 Task: Select arts and culture as the cause.
Action: Mouse pressed left at (813, 104)
Screenshot: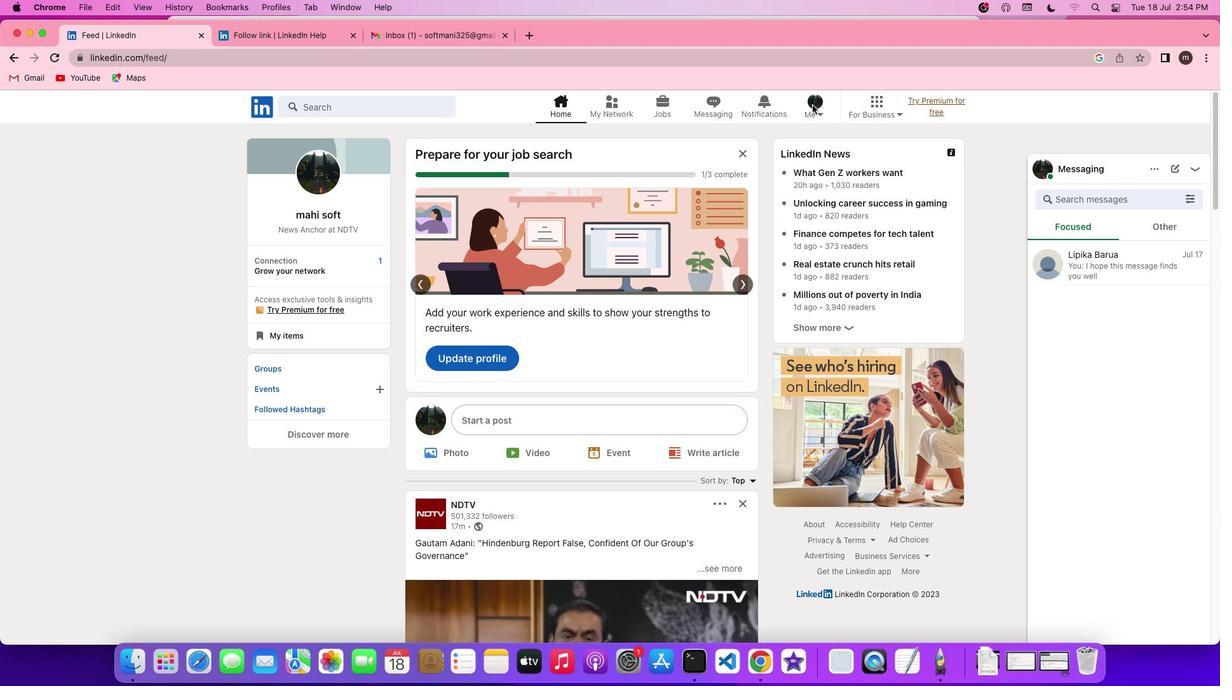 
Action: Mouse pressed left at (813, 104)
Screenshot: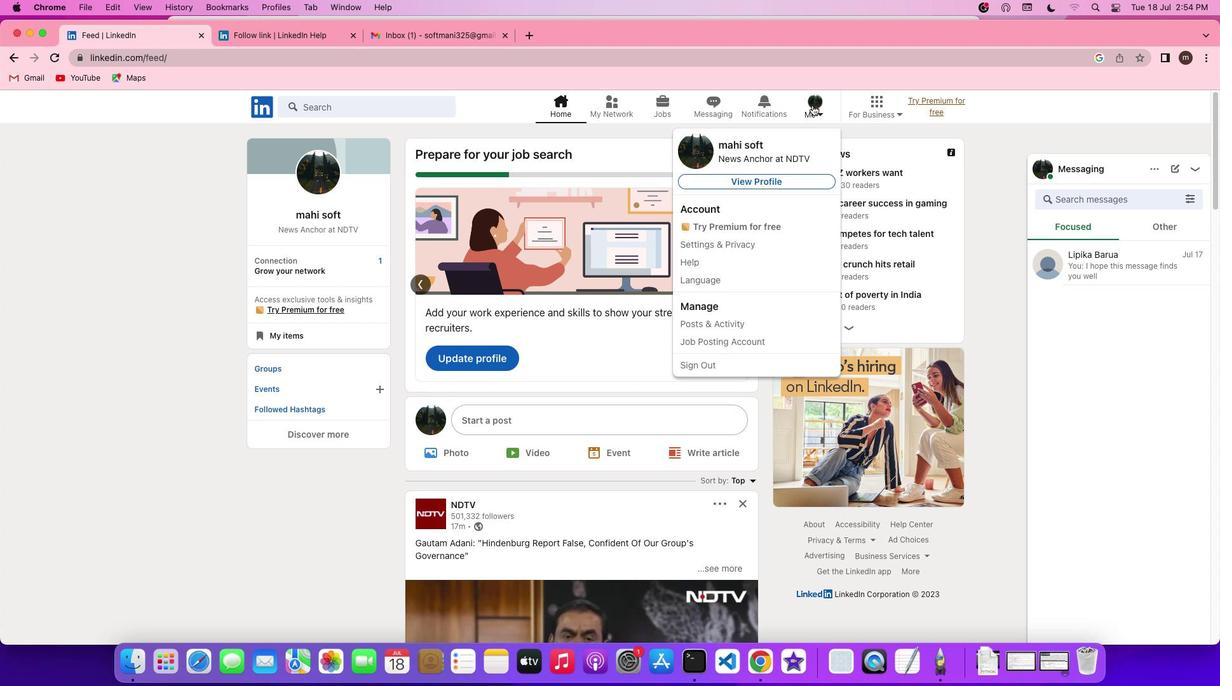 
Action: Mouse pressed left at (813, 104)
Screenshot: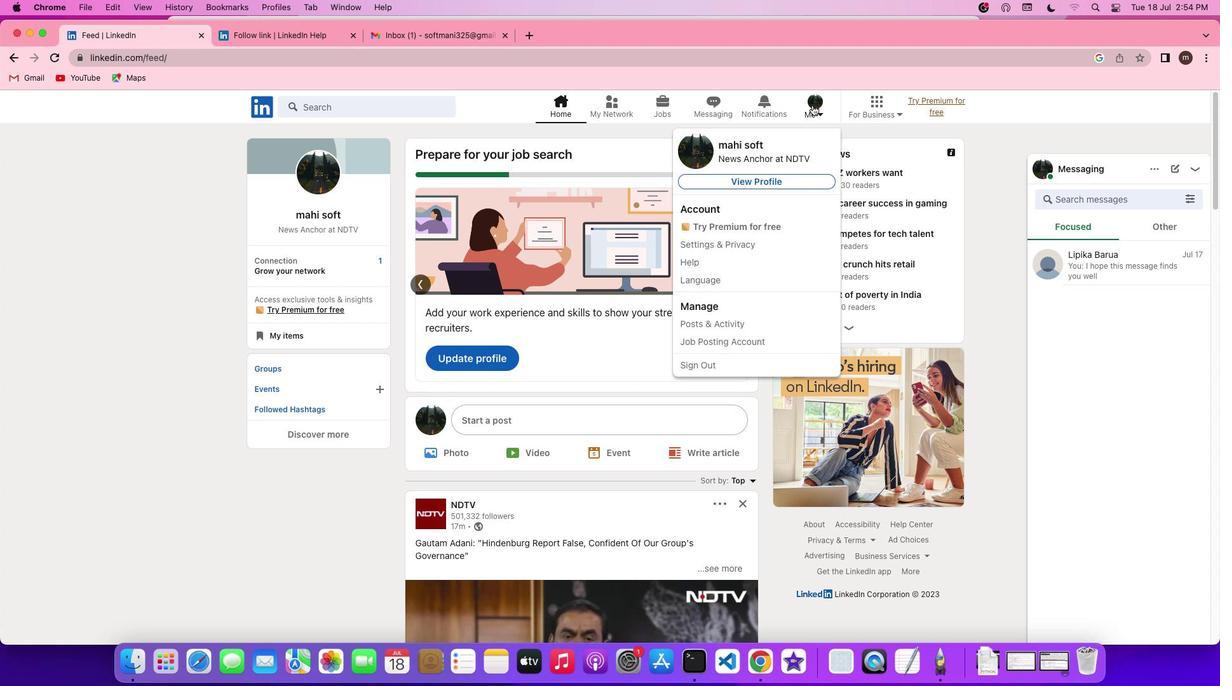 
Action: Mouse moved to (773, 178)
Screenshot: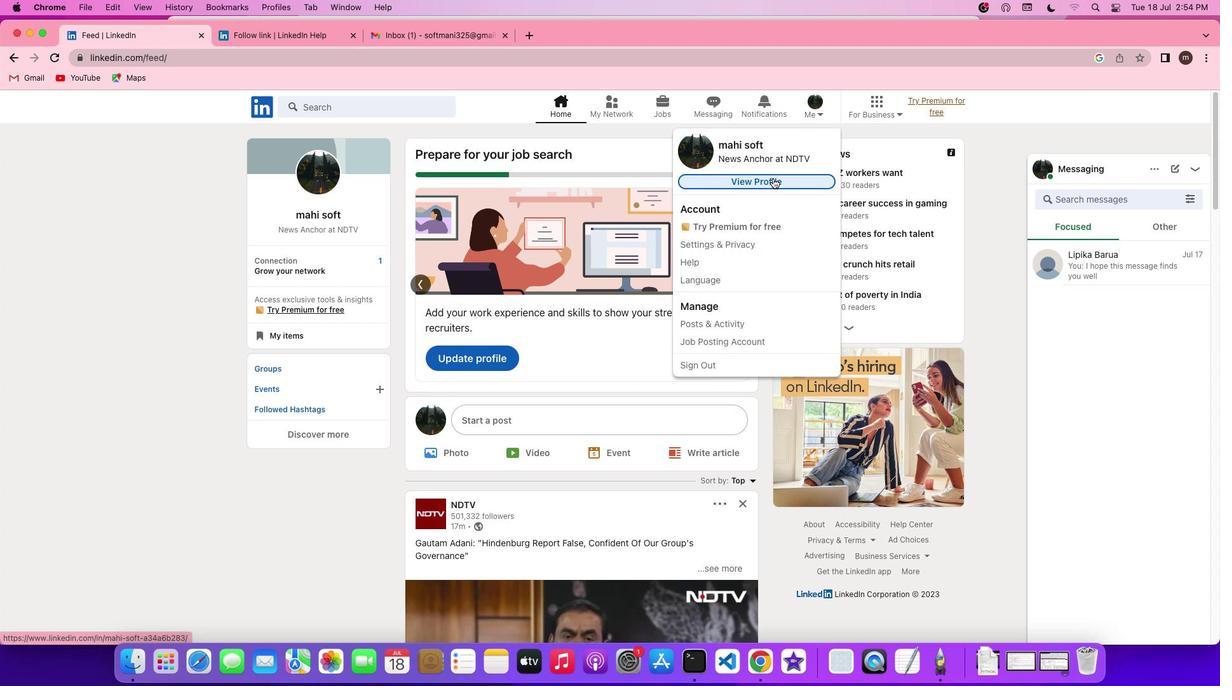 
Action: Mouse pressed left at (773, 178)
Screenshot: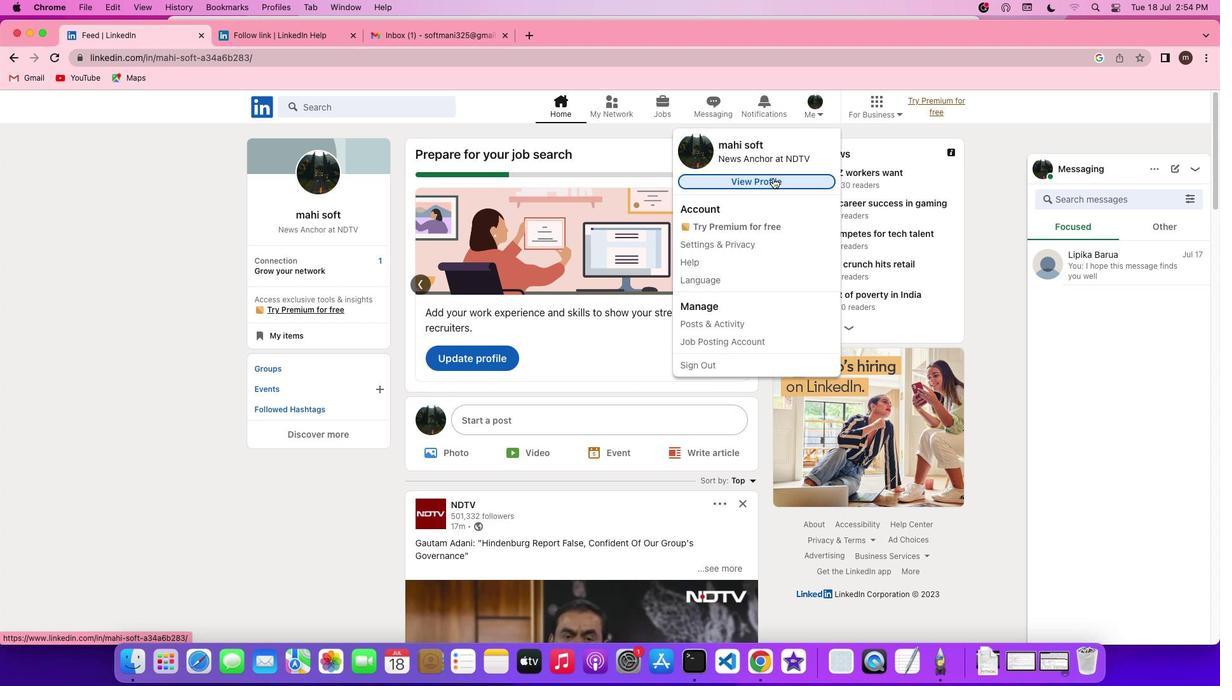 
Action: Mouse moved to (383, 383)
Screenshot: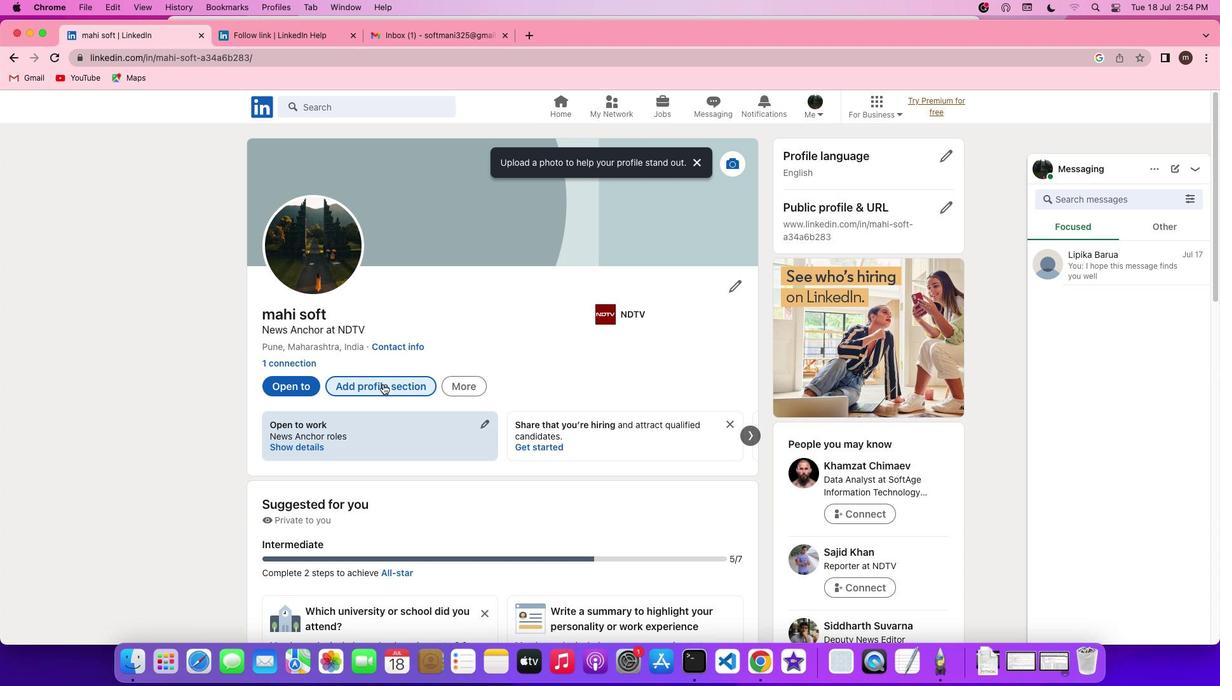
Action: Mouse pressed left at (383, 383)
Screenshot: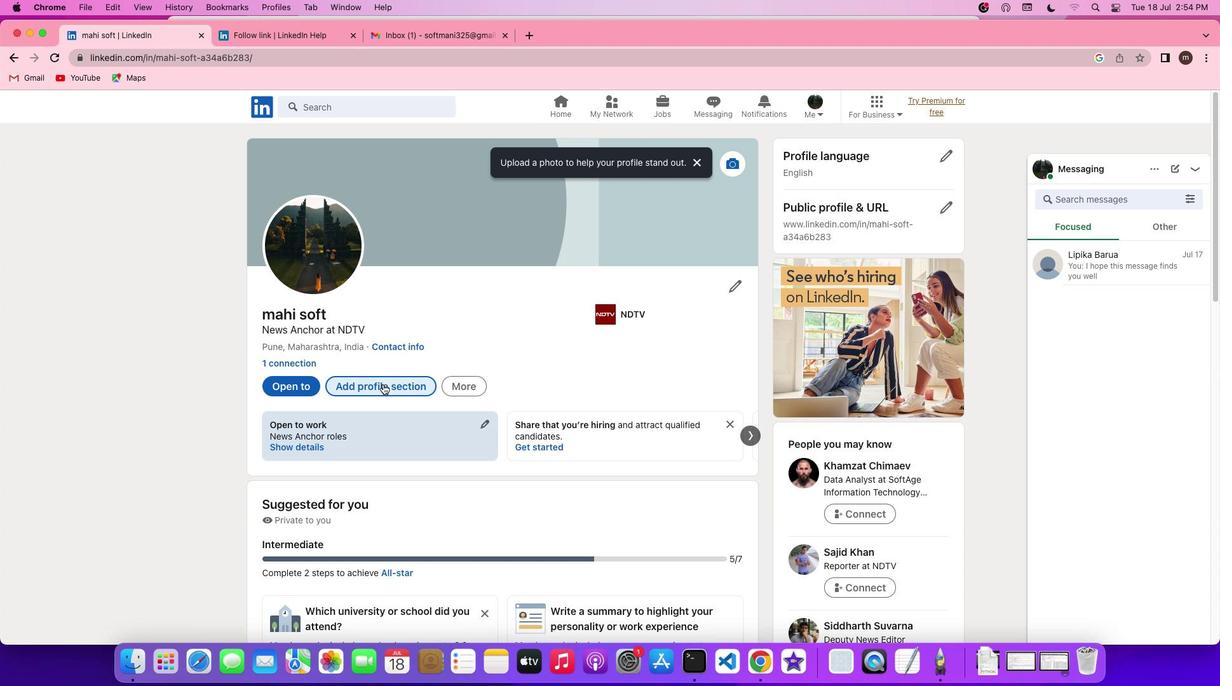 
Action: Mouse moved to (457, 403)
Screenshot: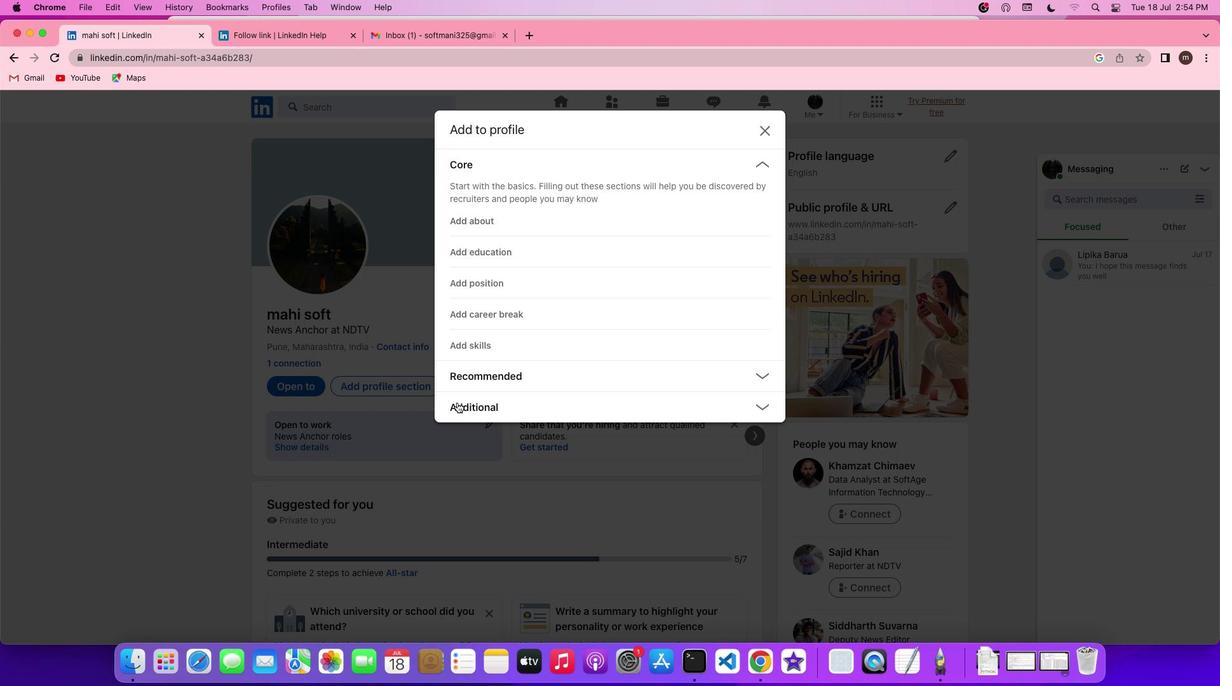 
Action: Mouse pressed left at (457, 403)
Screenshot: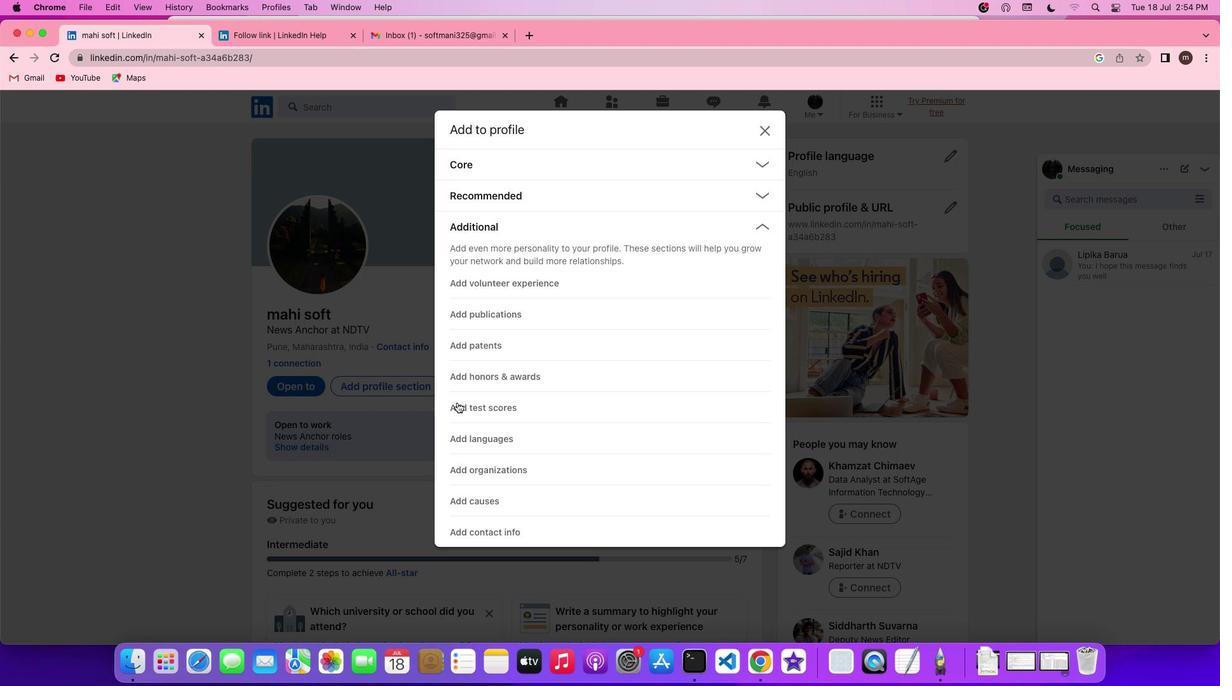 
Action: Mouse moved to (511, 286)
Screenshot: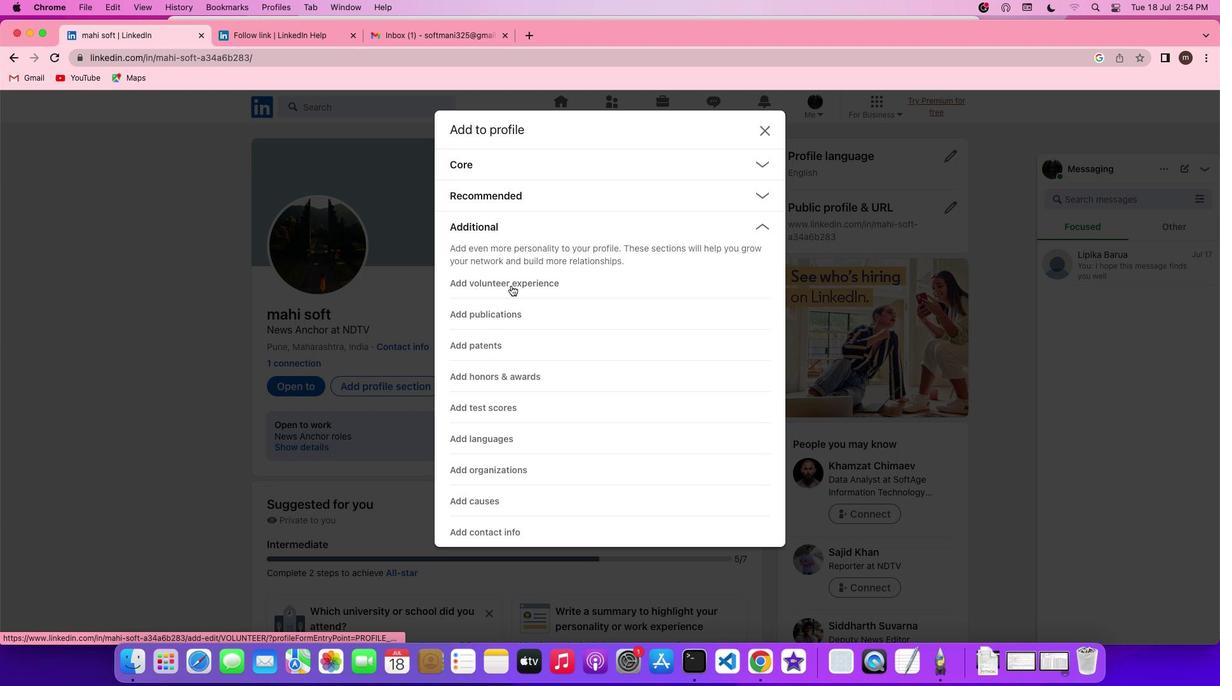 
Action: Mouse pressed left at (511, 286)
Screenshot: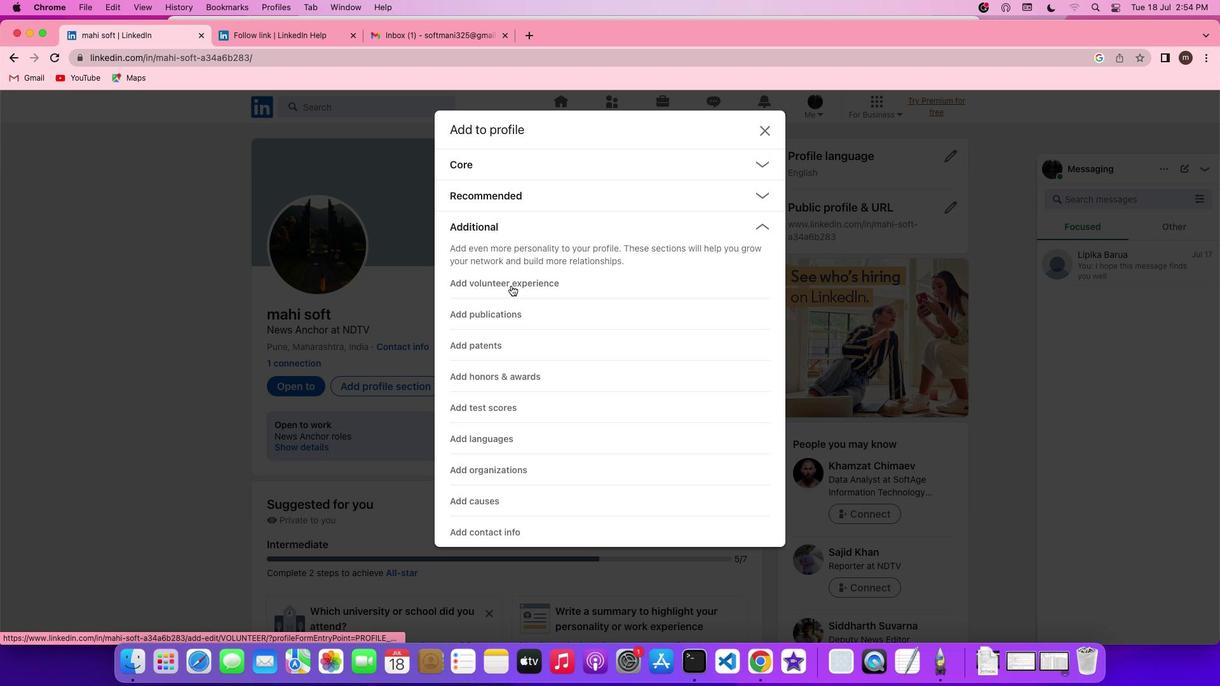 
Action: Mouse moved to (819, 309)
Screenshot: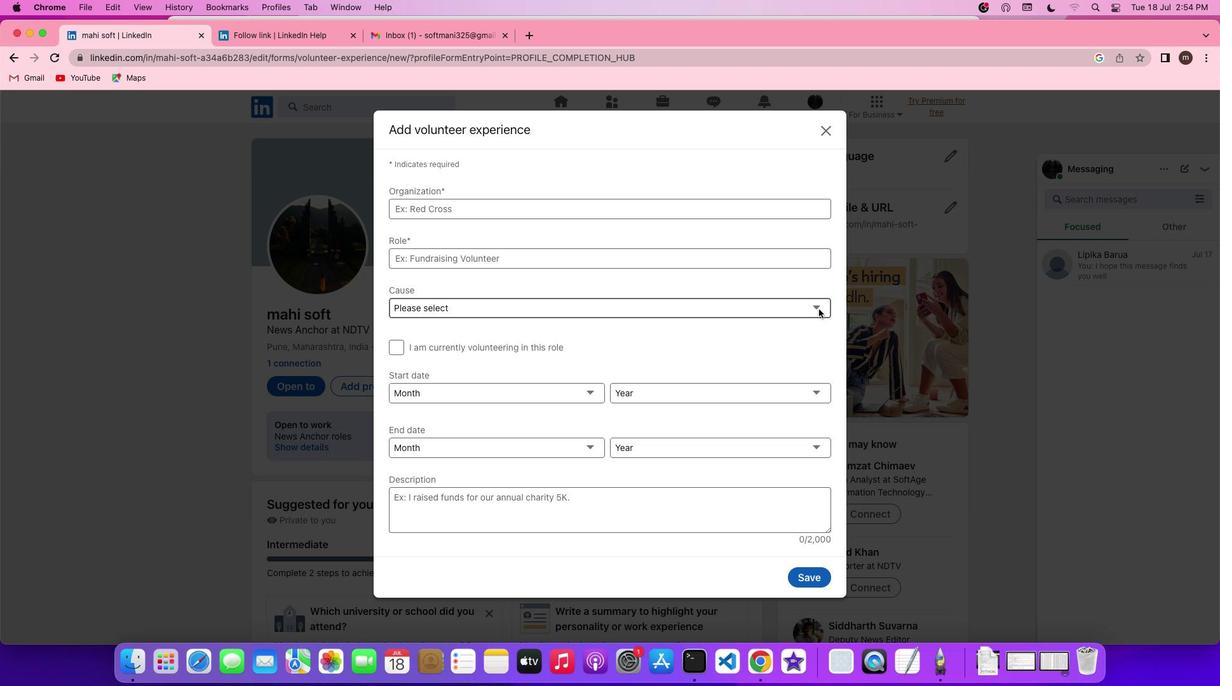 
Action: Mouse pressed left at (819, 309)
Screenshot: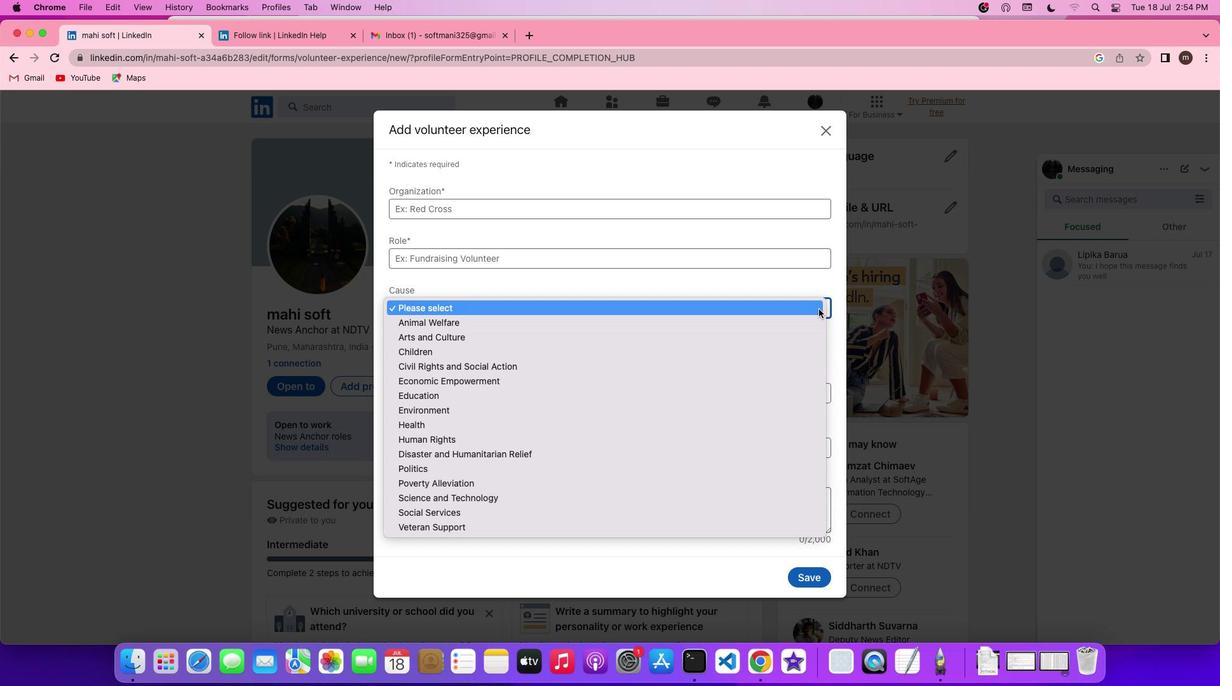 
Action: Mouse moved to (807, 331)
Screenshot: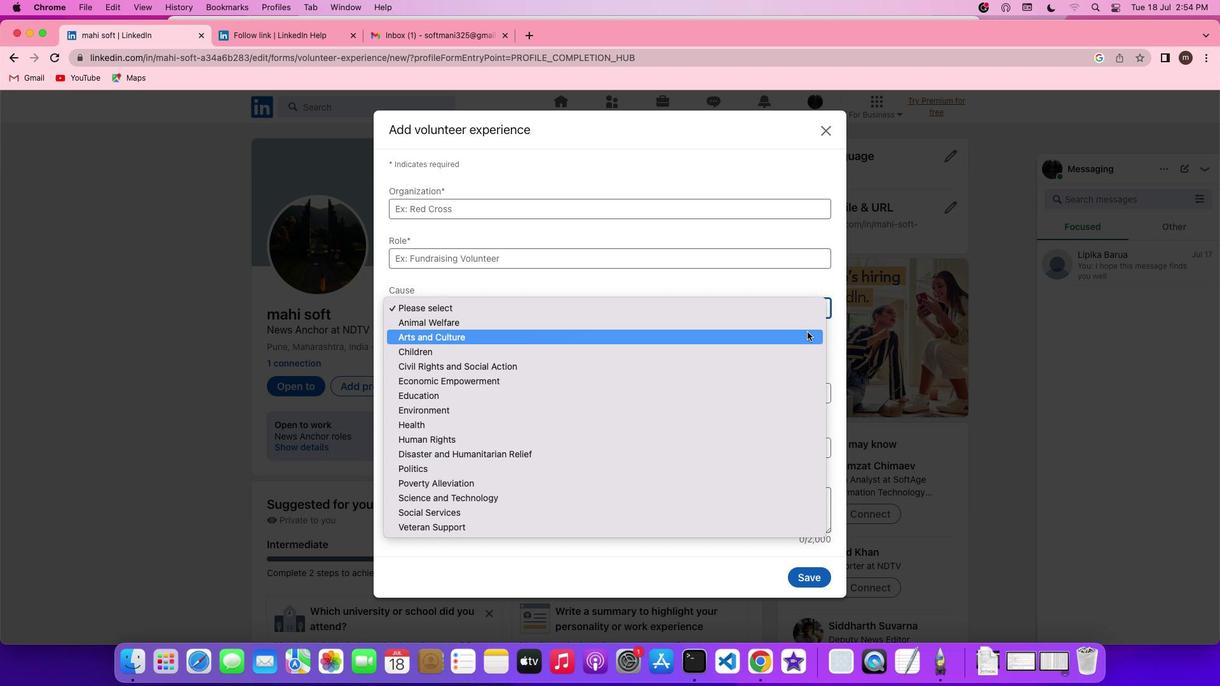 
Action: Mouse pressed left at (807, 331)
Screenshot: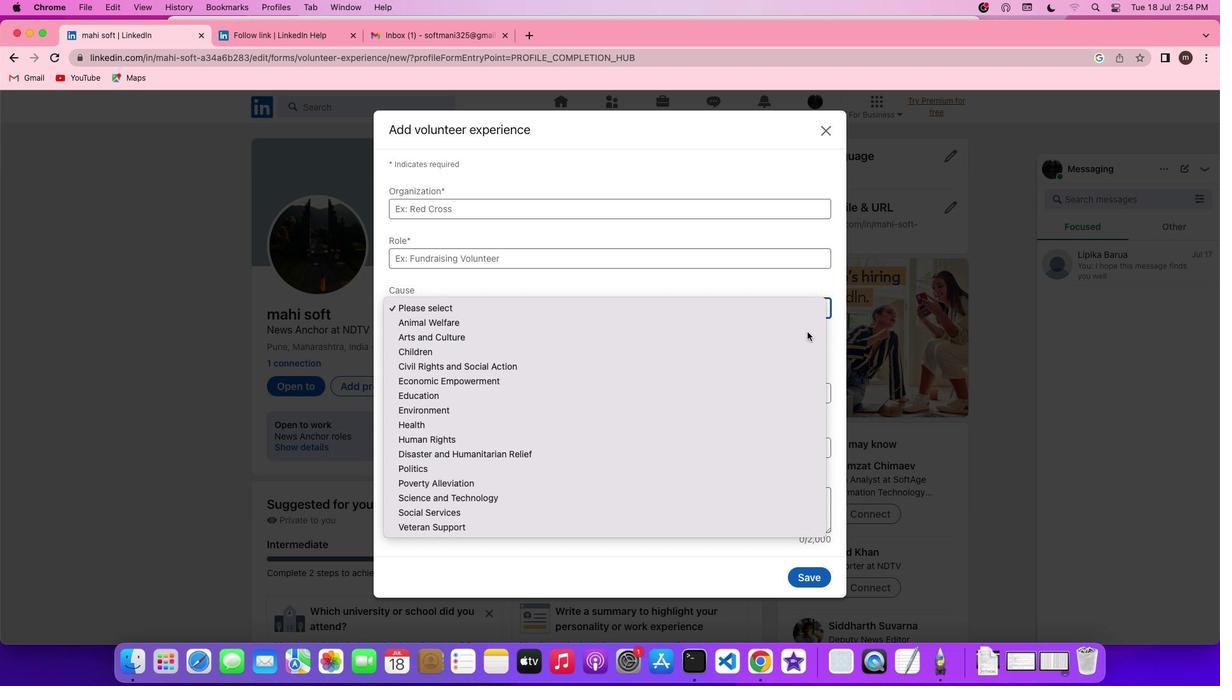 
